 Task: Change the alpha of the blended image for the blending benchmark filter to 128.
Action: Mouse moved to (132, 17)
Screenshot: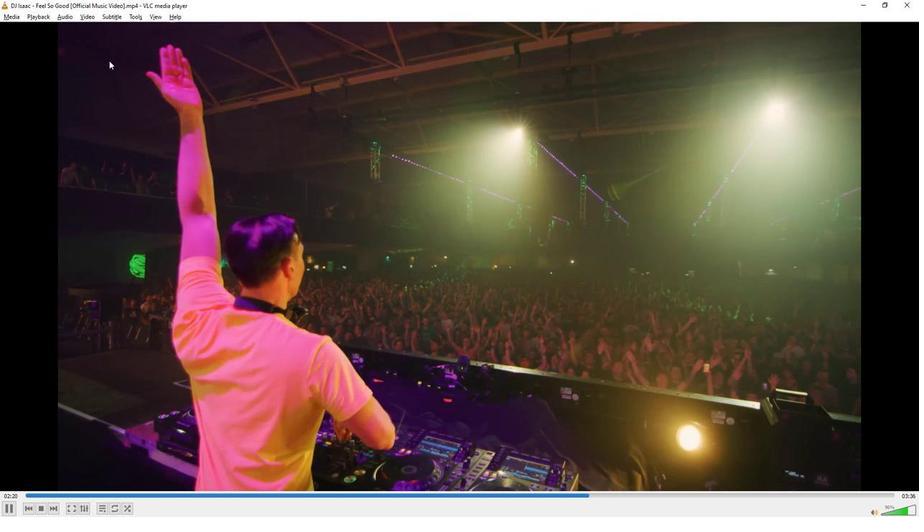 
Action: Mouse pressed left at (132, 17)
Screenshot: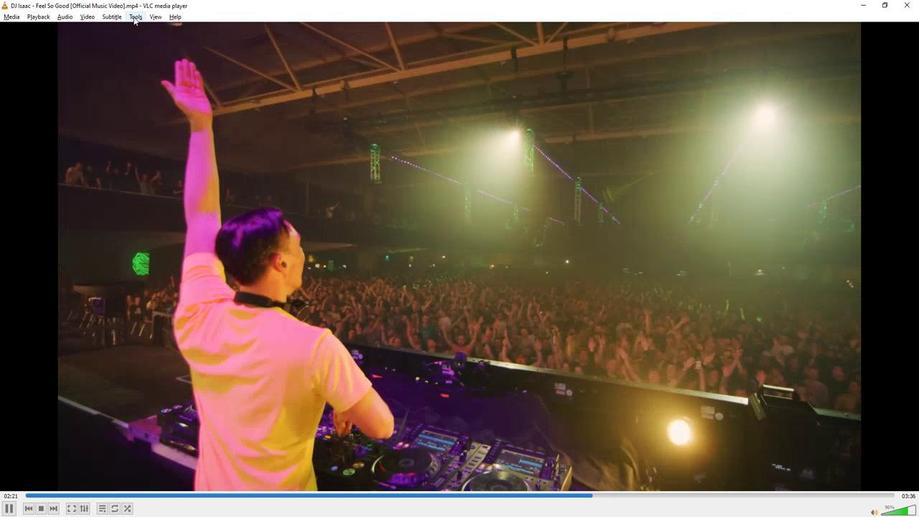 
Action: Mouse moved to (159, 129)
Screenshot: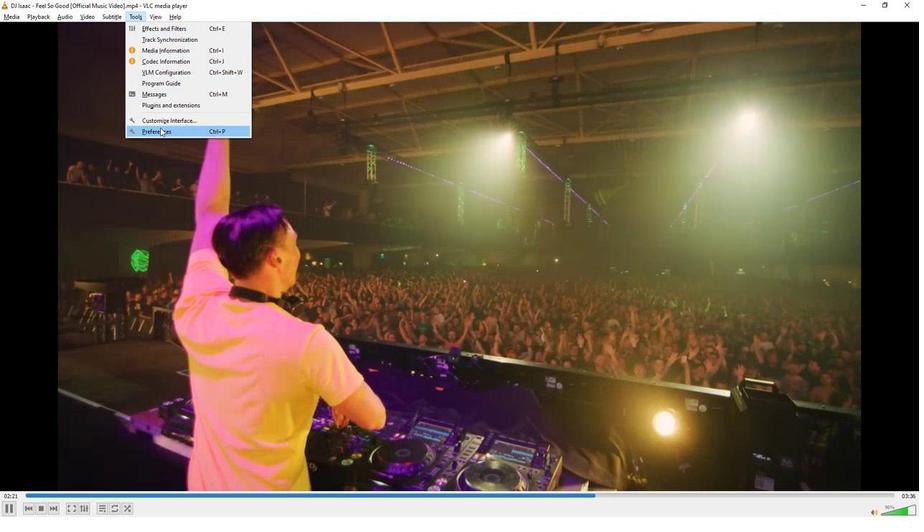 
Action: Mouse pressed left at (159, 129)
Screenshot: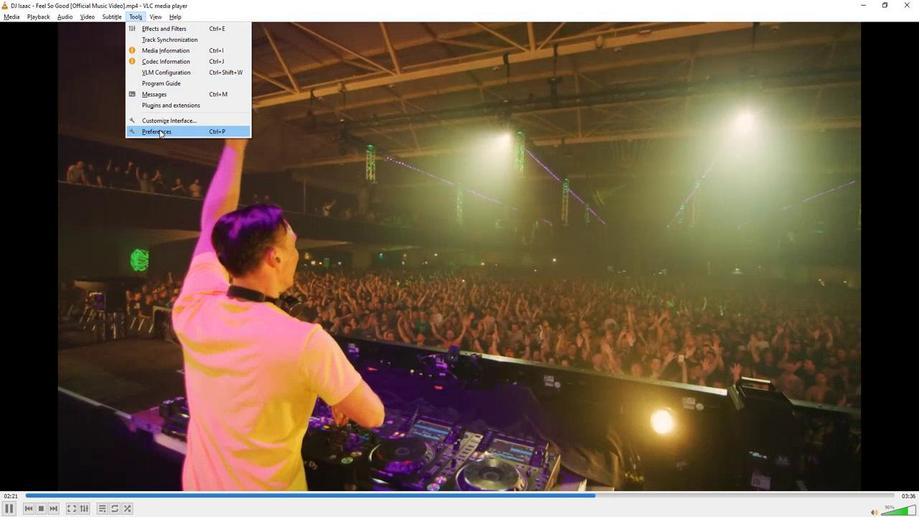 
Action: Mouse moved to (203, 406)
Screenshot: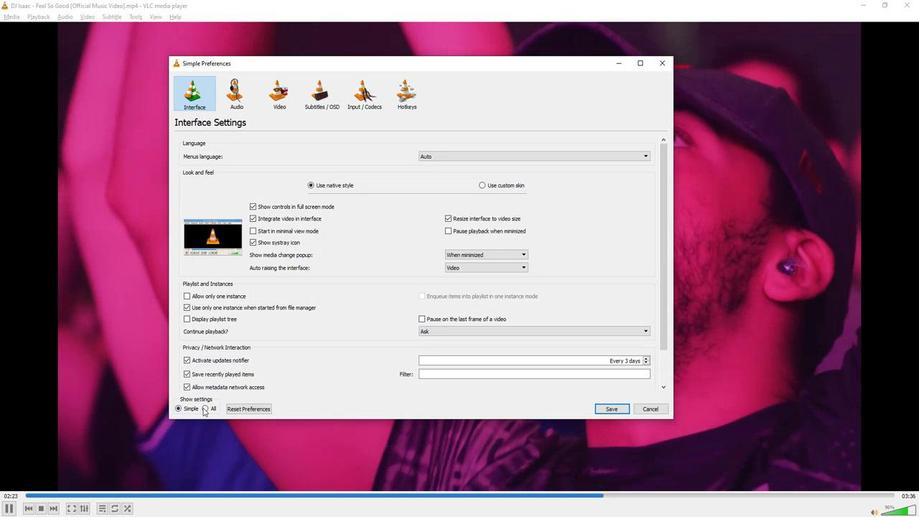 
Action: Mouse pressed left at (203, 406)
Screenshot: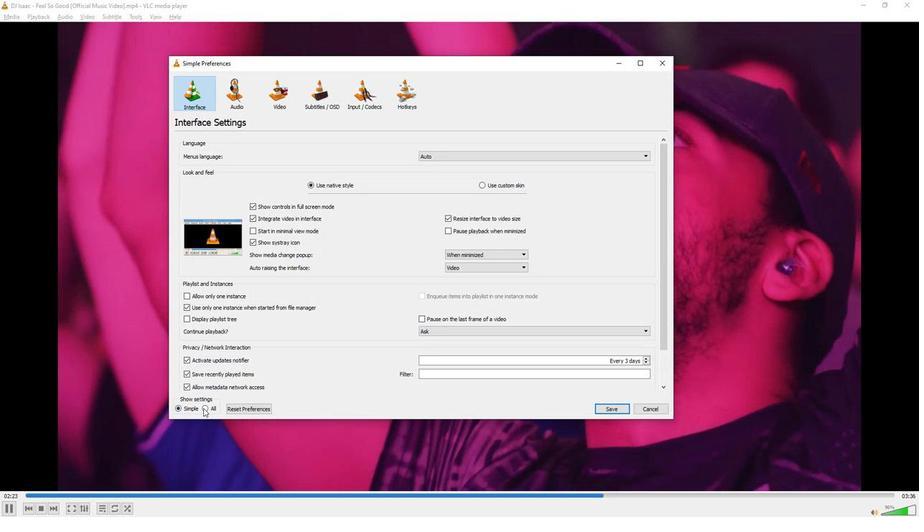 
Action: Mouse moved to (207, 345)
Screenshot: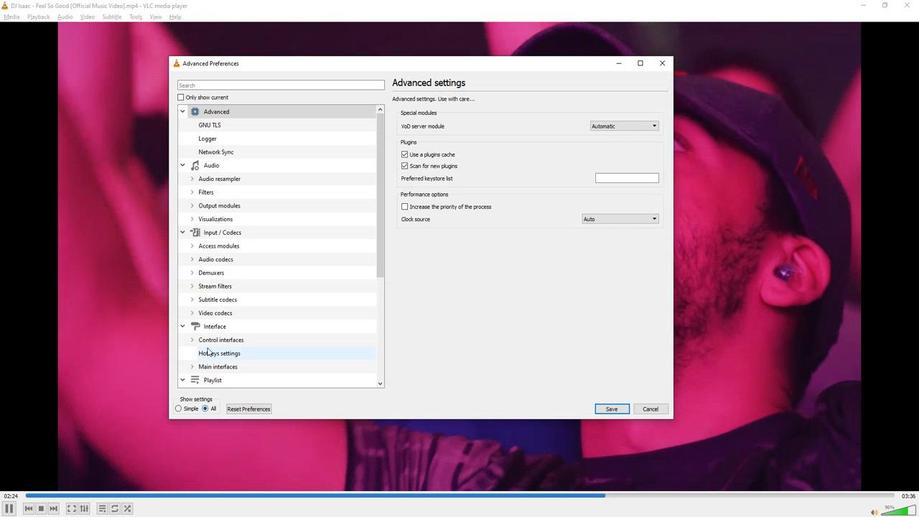 
Action: Mouse scrolled (207, 344) with delta (0, 0)
Screenshot: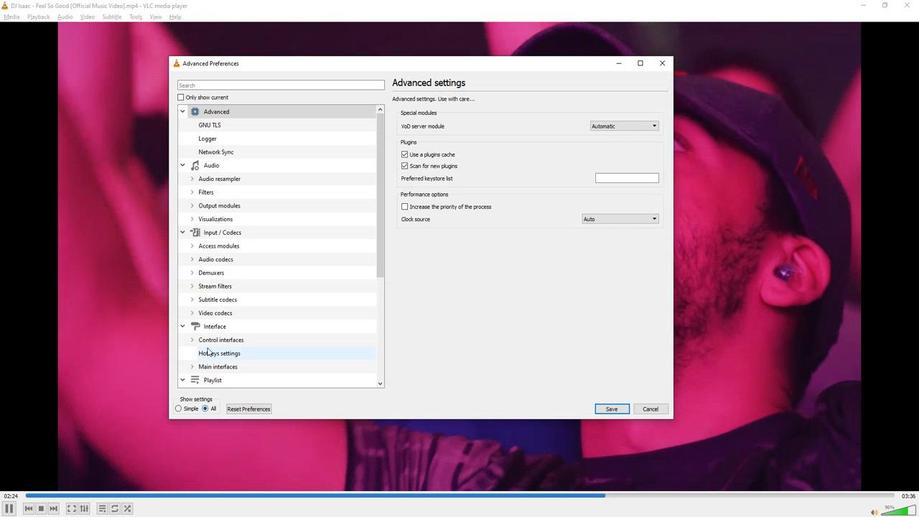 
Action: Mouse moved to (206, 345)
Screenshot: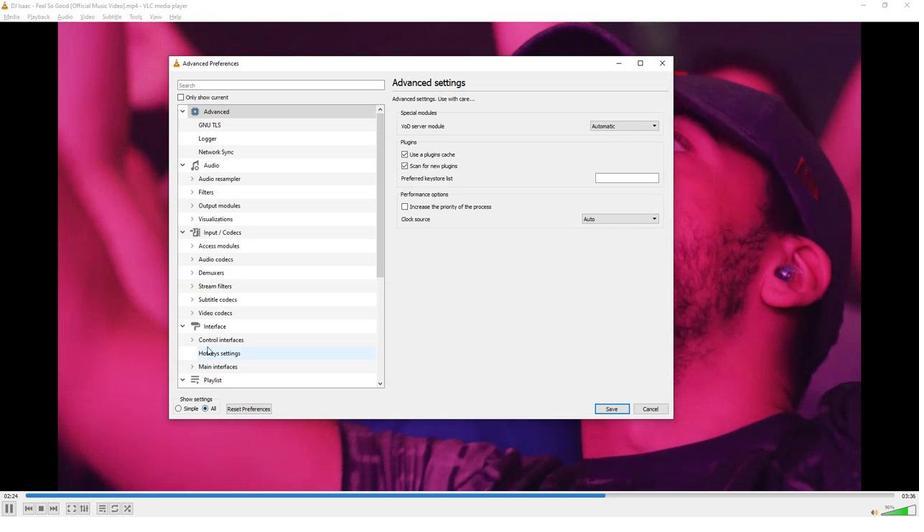 
Action: Mouse scrolled (206, 344) with delta (0, 0)
Screenshot: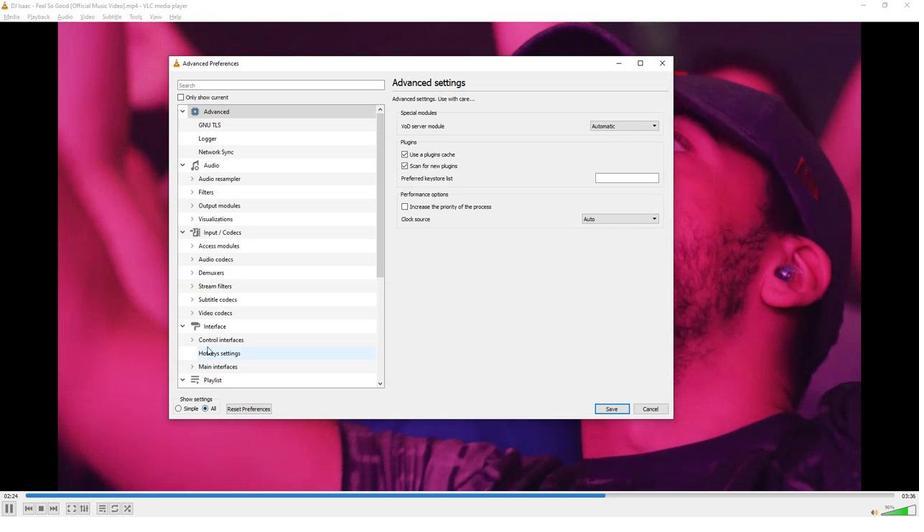 
Action: Mouse moved to (206, 345)
Screenshot: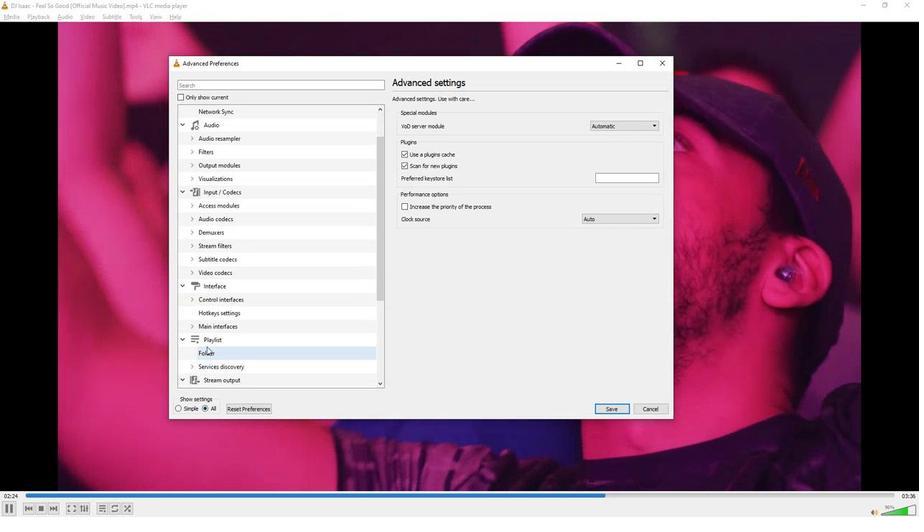 
Action: Mouse scrolled (206, 344) with delta (0, 0)
Screenshot: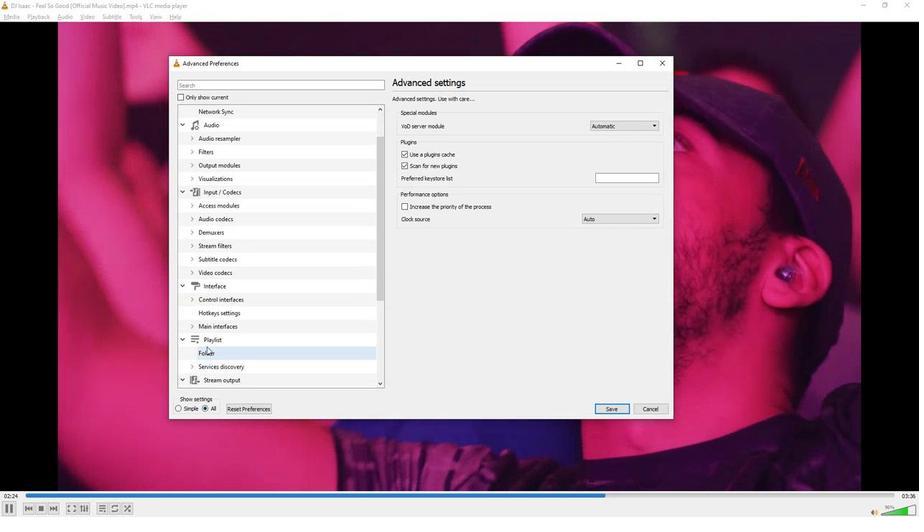 
Action: Mouse moved to (206, 345)
Screenshot: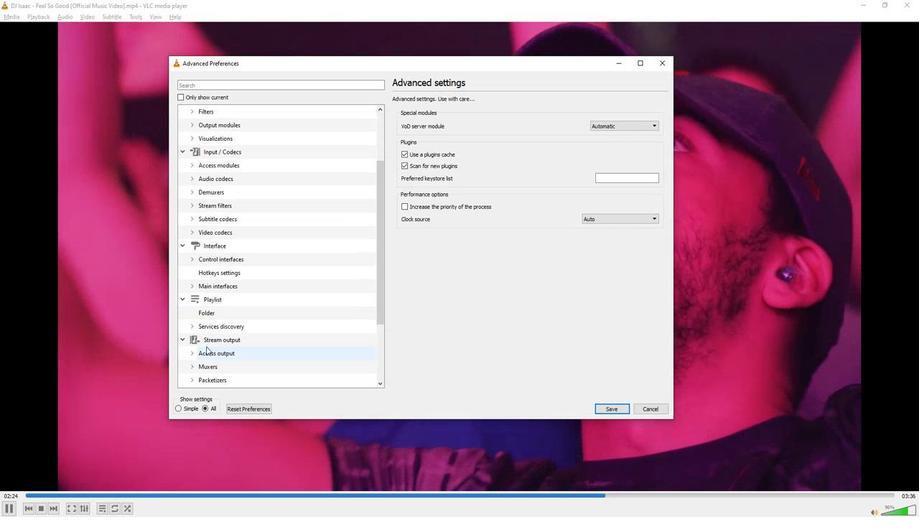 
Action: Mouse scrolled (206, 344) with delta (0, 0)
Screenshot: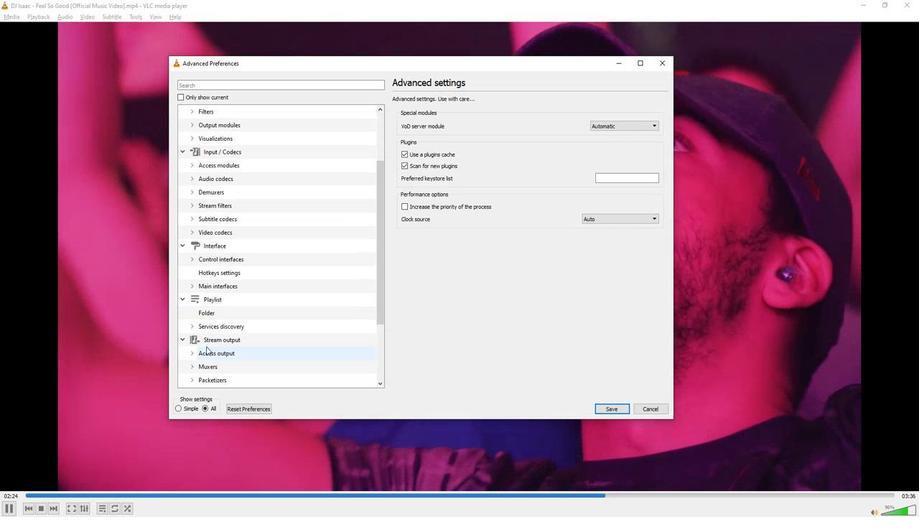 
Action: Mouse moved to (206, 345)
Screenshot: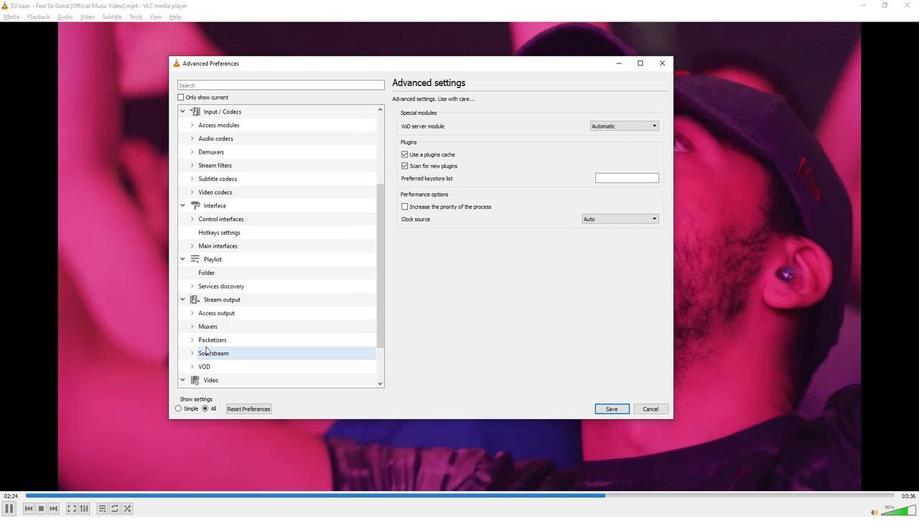 
Action: Mouse scrolled (206, 344) with delta (0, 0)
Screenshot: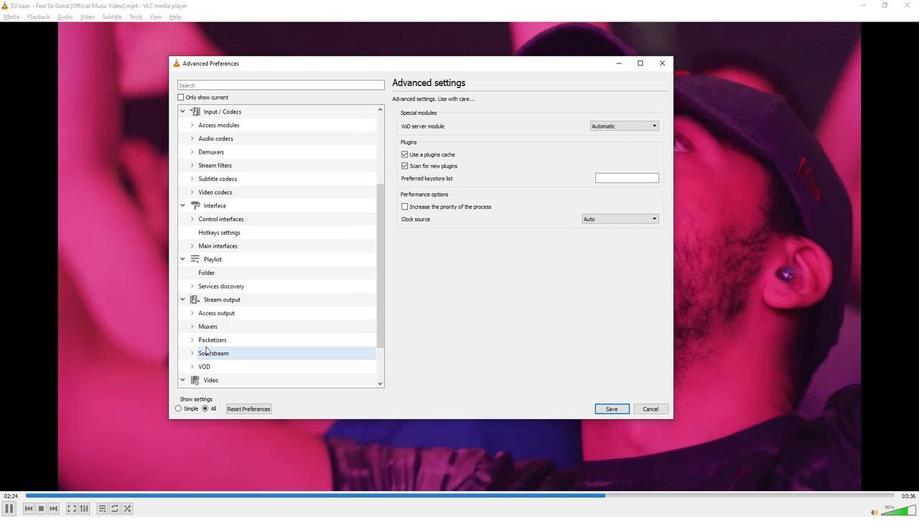 
Action: Mouse scrolled (206, 344) with delta (0, 0)
Screenshot: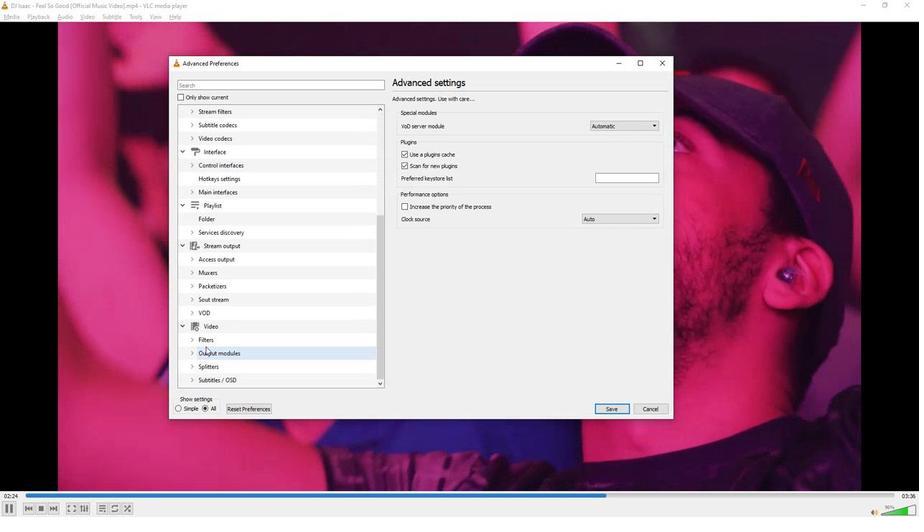 
Action: Mouse moved to (204, 344)
Screenshot: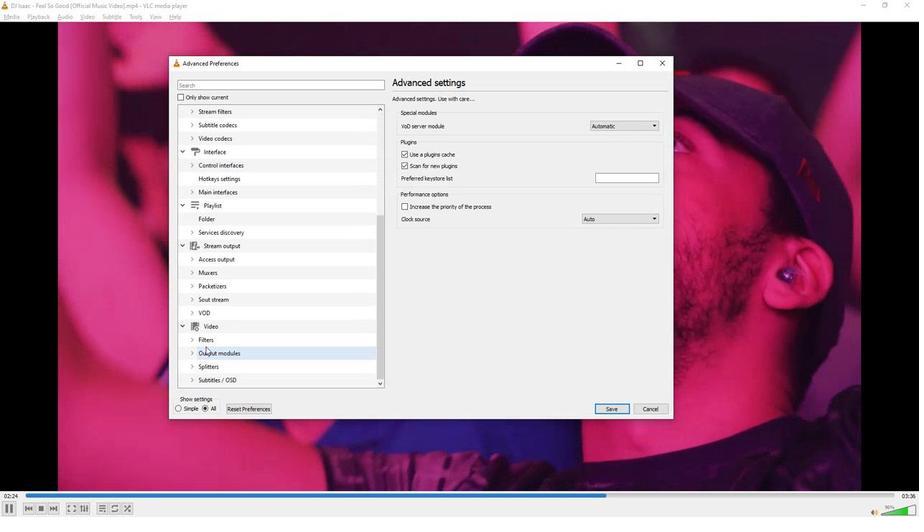 
Action: Mouse scrolled (204, 344) with delta (0, 0)
Screenshot: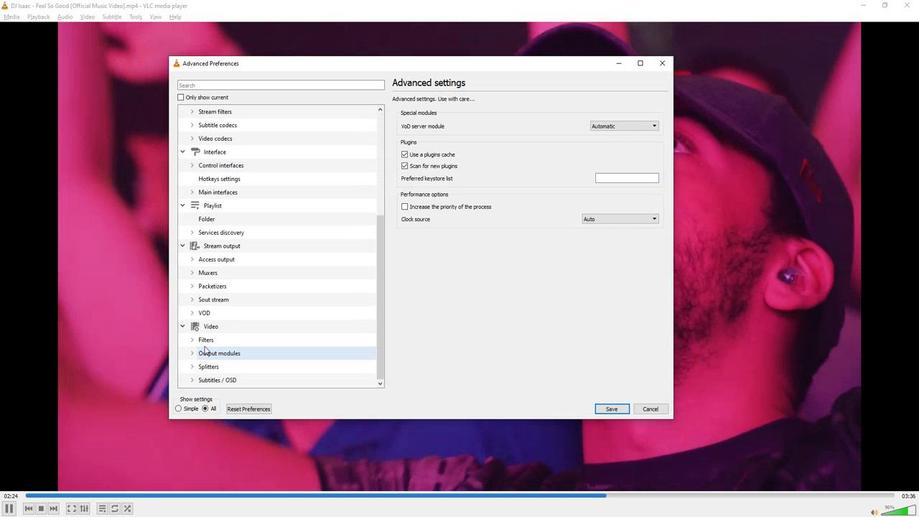 
Action: Mouse moved to (191, 338)
Screenshot: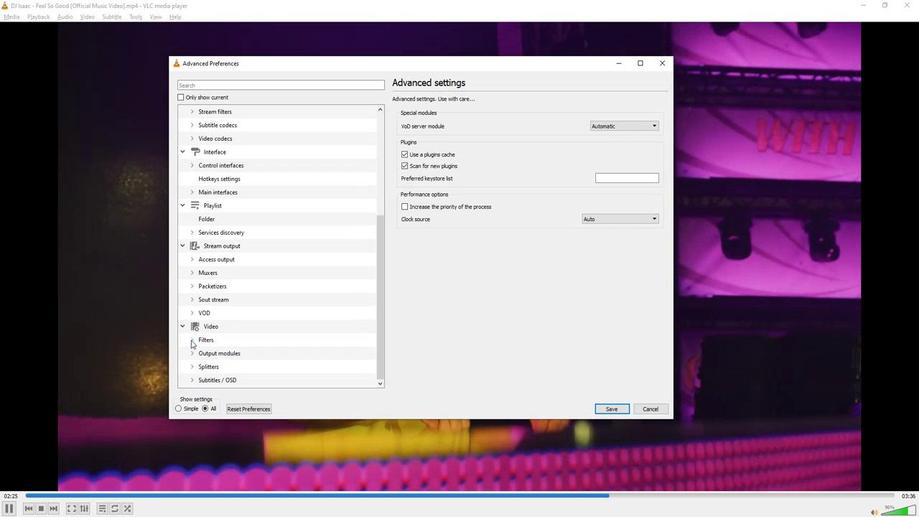 
Action: Mouse pressed left at (191, 338)
Screenshot: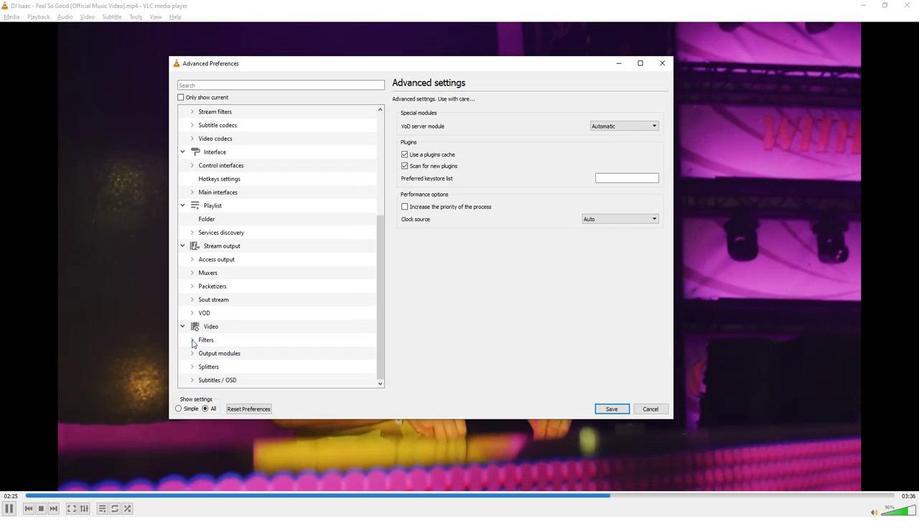 
Action: Mouse moved to (209, 345)
Screenshot: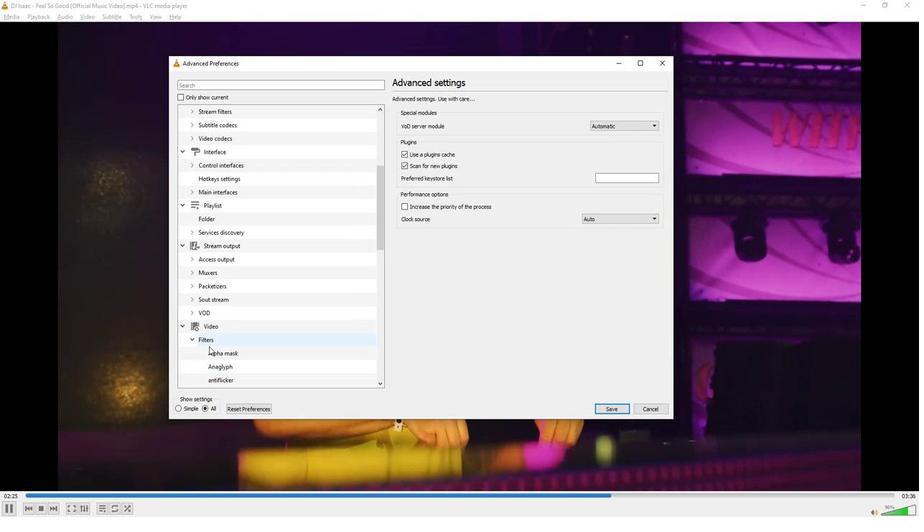 
Action: Mouse scrolled (209, 344) with delta (0, 0)
Screenshot: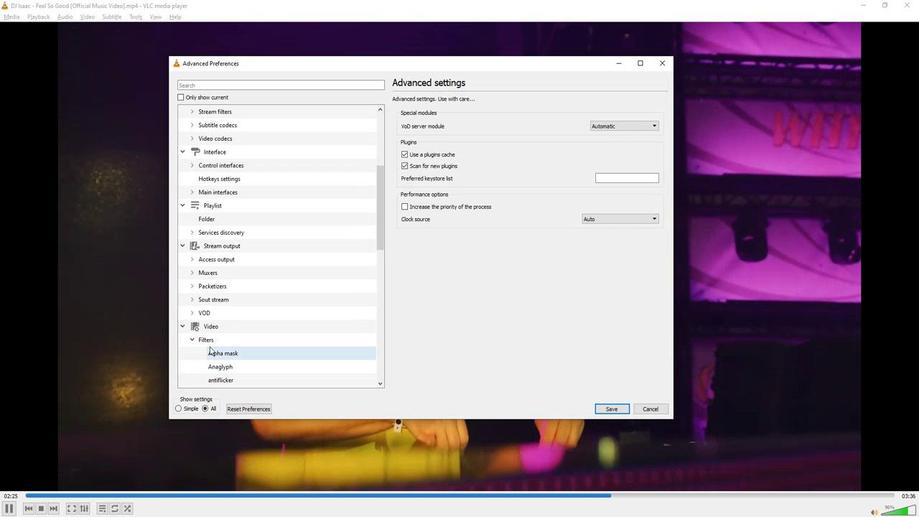
Action: Mouse scrolled (209, 344) with delta (0, 0)
Screenshot: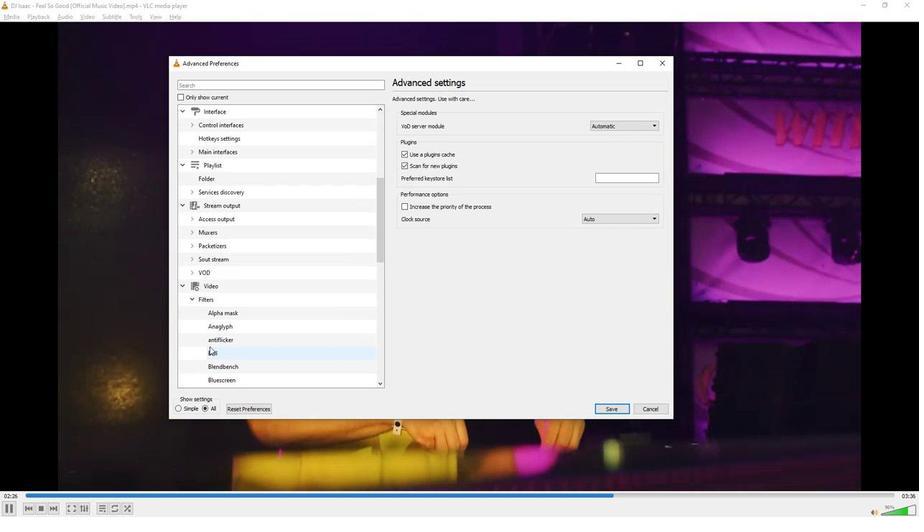 
Action: Mouse moved to (226, 326)
Screenshot: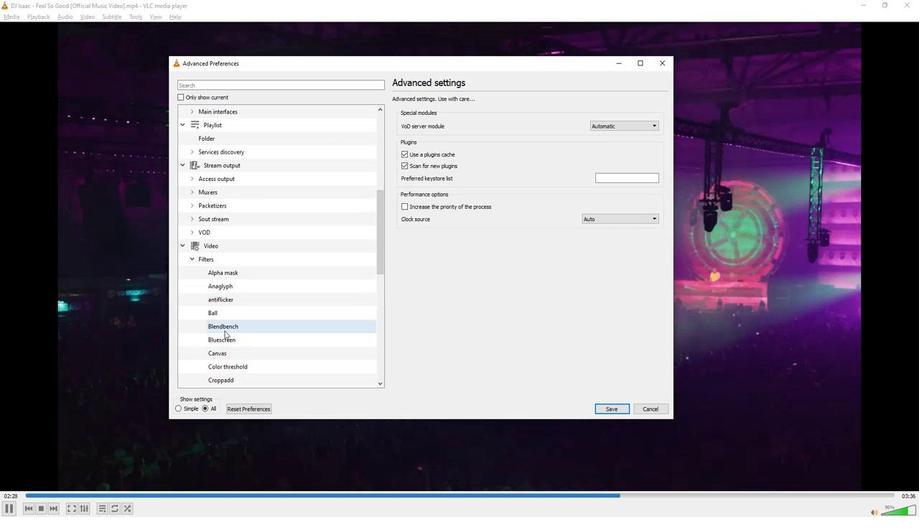 
Action: Mouse pressed left at (226, 326)
Screenshot: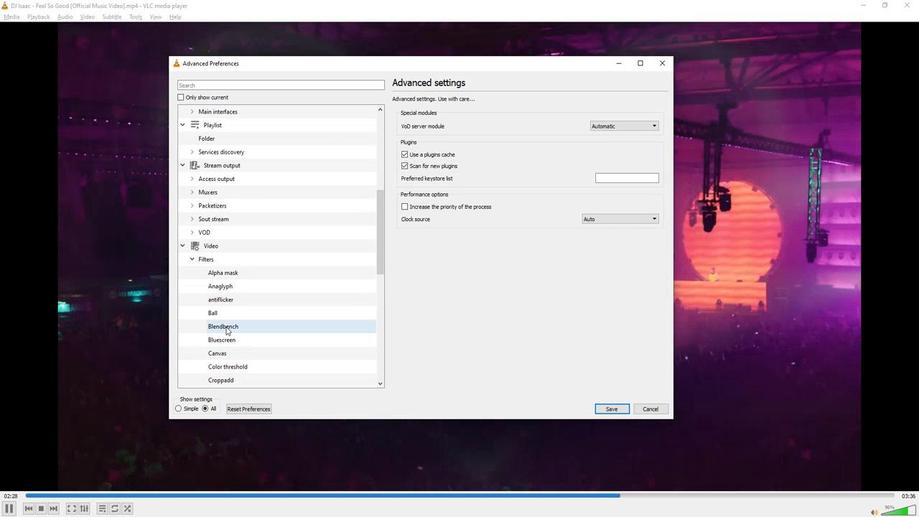 
Action: Mouse moved to (644, 139)
Screenshot: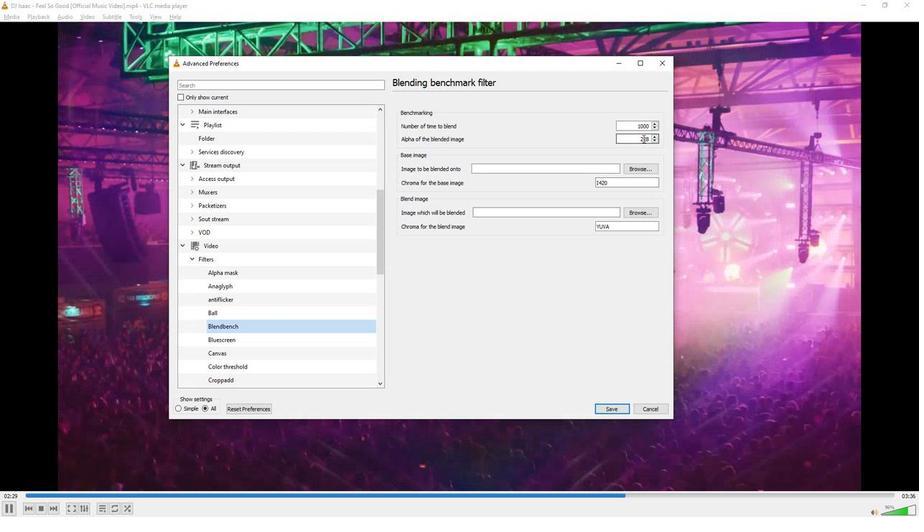 
Action: Mouse pressed left at (644, 139)
Screenshot: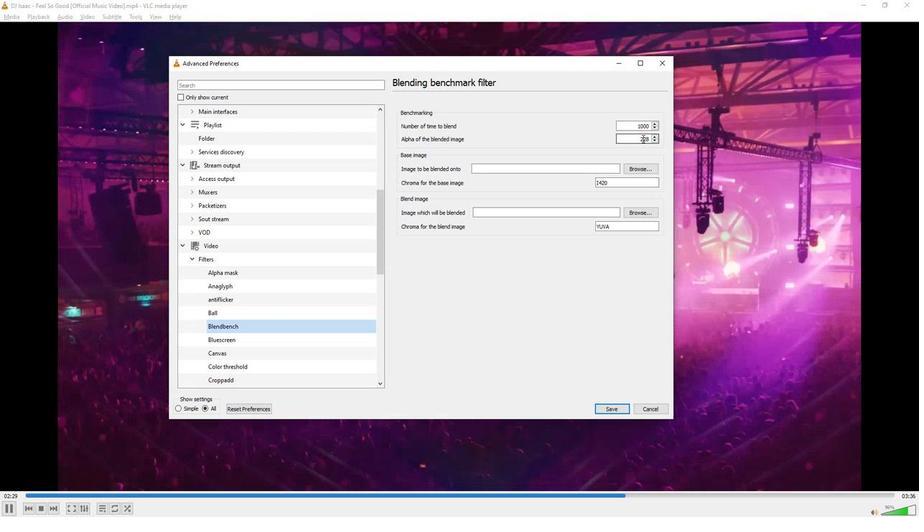 
Action: Mouse pressed left at (644, 139)
Screenshot: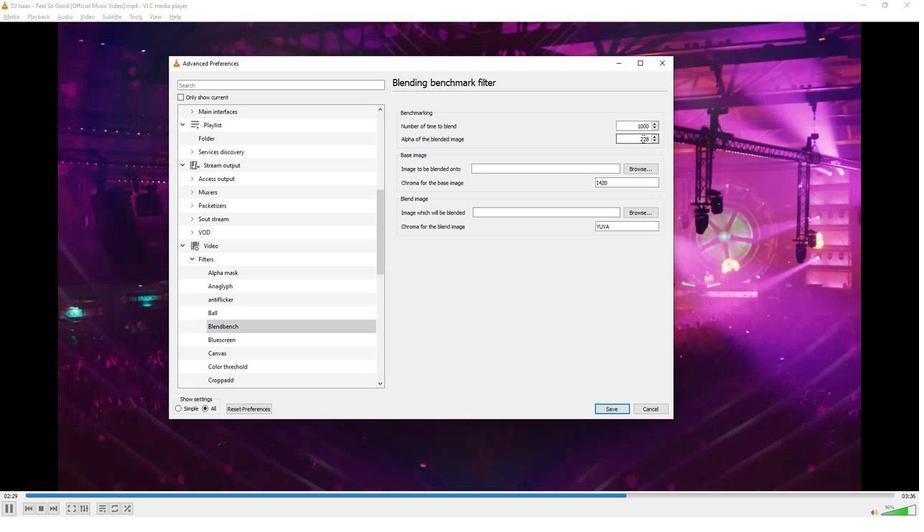 
Action: Key pressed 128
Screenshot: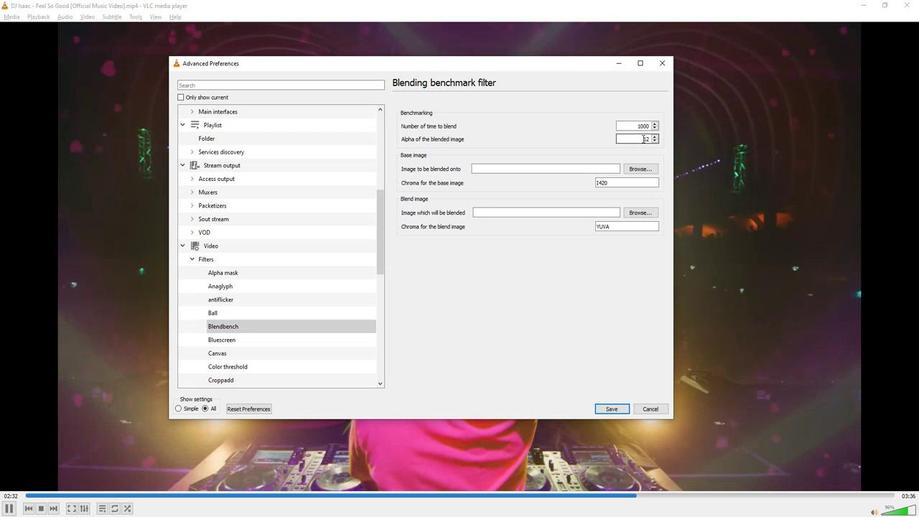 
Action: Mouse moved to (479, 294)
Screenshot: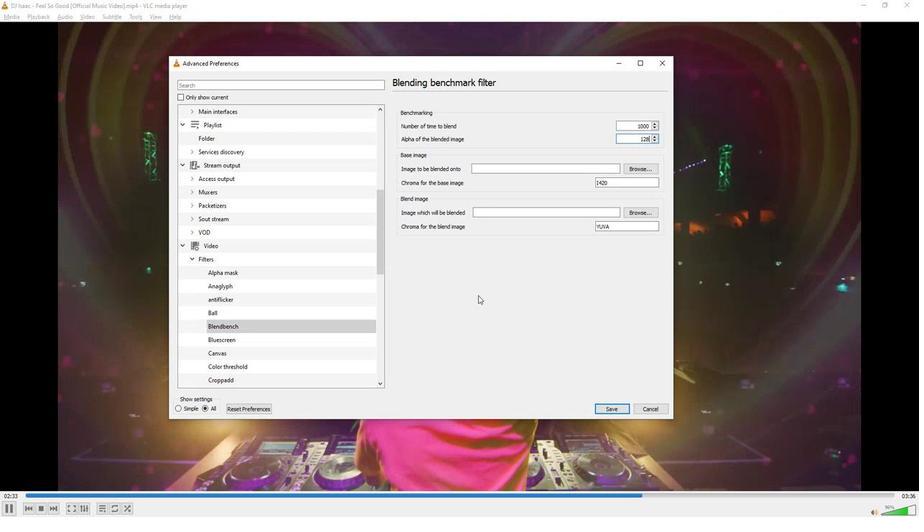 
